 Task: Use the formula "RSQ" in spreadsheet "Project portfolio".
Action: Mouse moved to (110, 133)
Screenshot: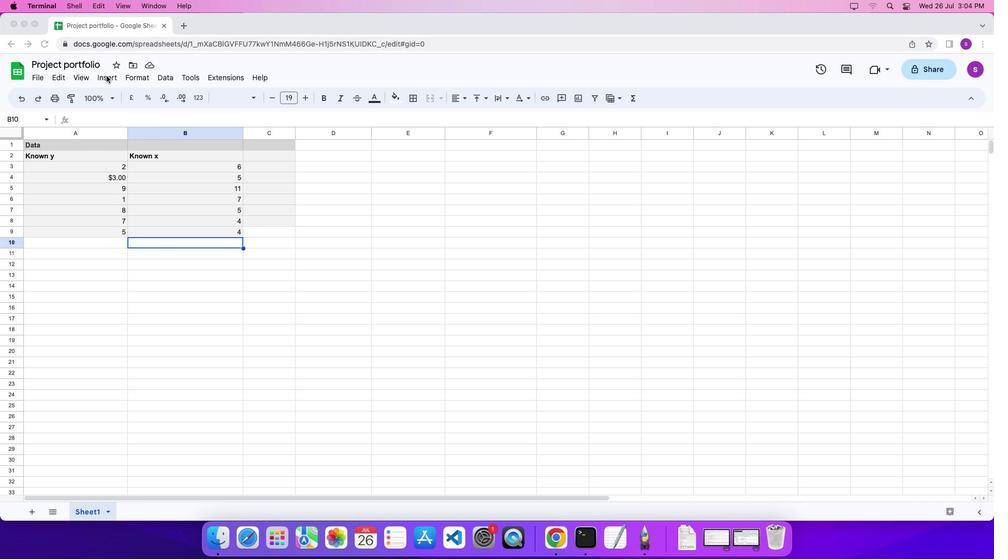 
Action: Mouse pressed left at (110, 133)
Screenshot: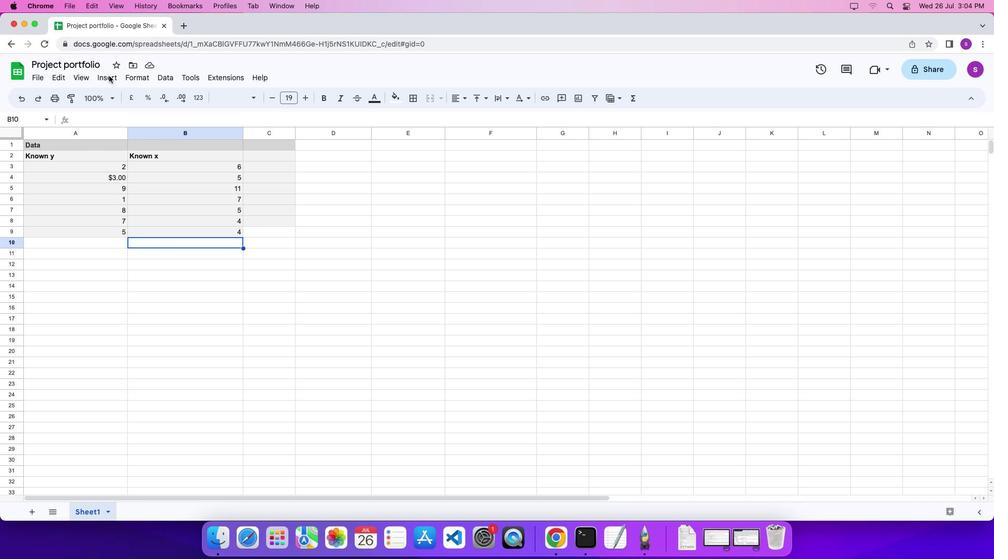 
Action: Mouse moved to (114, 133)
Screenshot: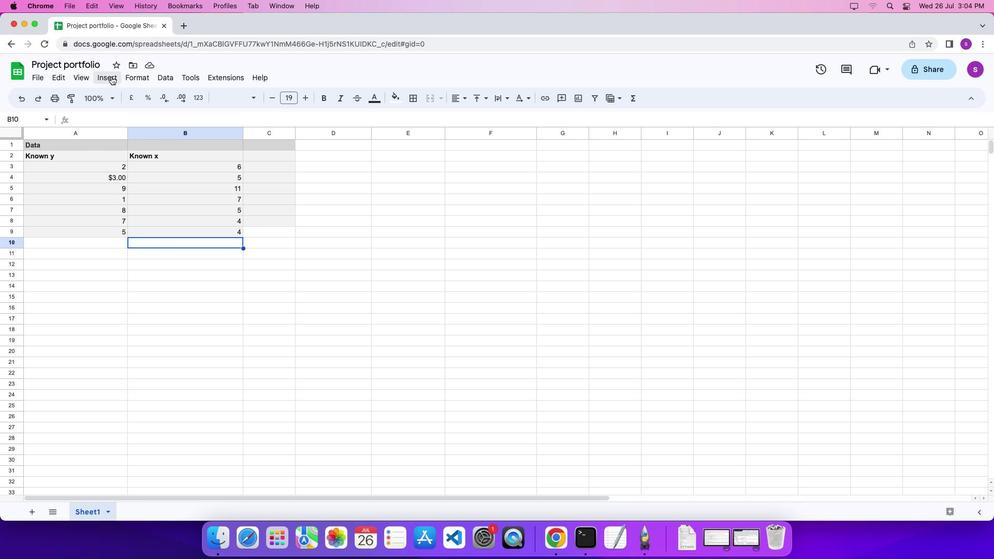 
Action: Mouse pressed left at (114, 133)
Screenshot: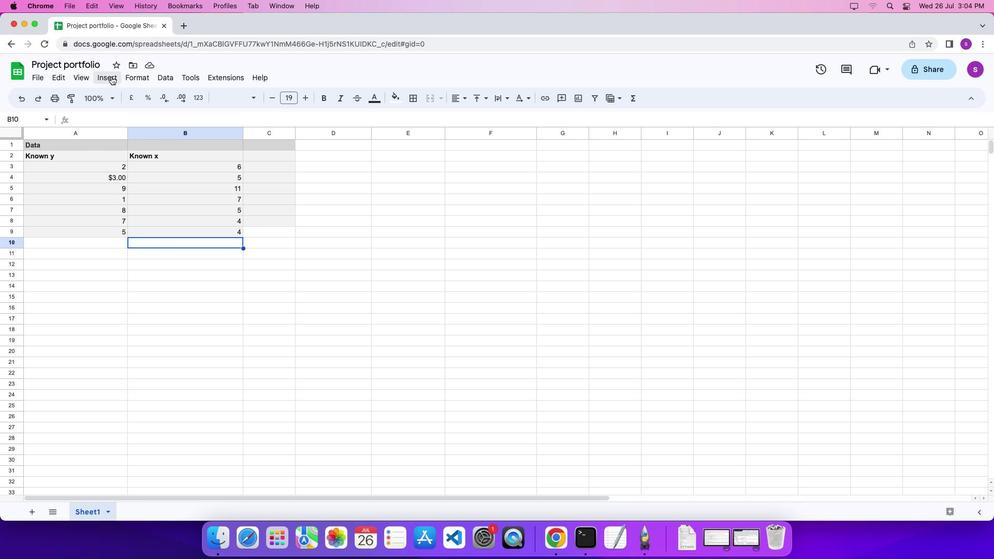 
Action: Mouse moved to (446, 473)
Screenshot: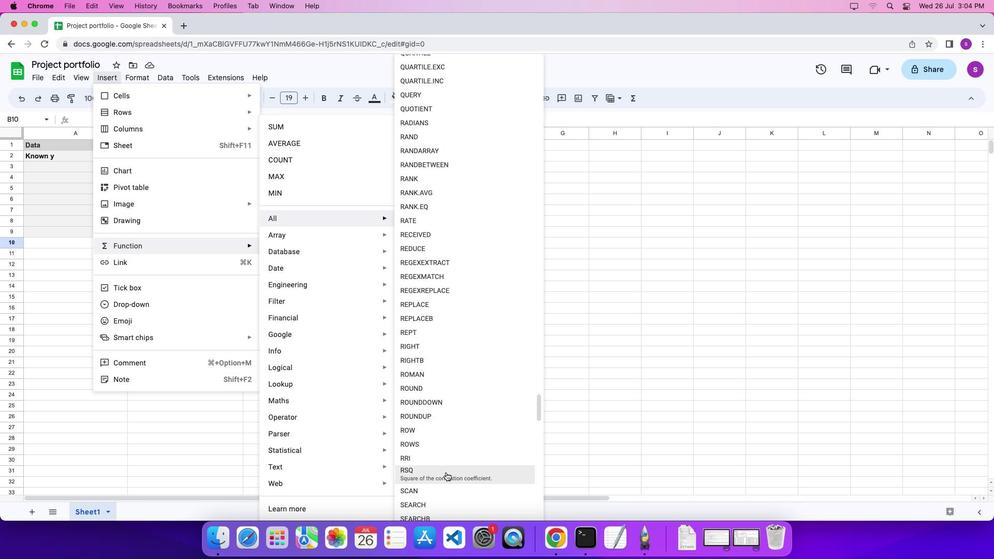 
Action: Mouse pressed left at (446, 473)
Screenshot: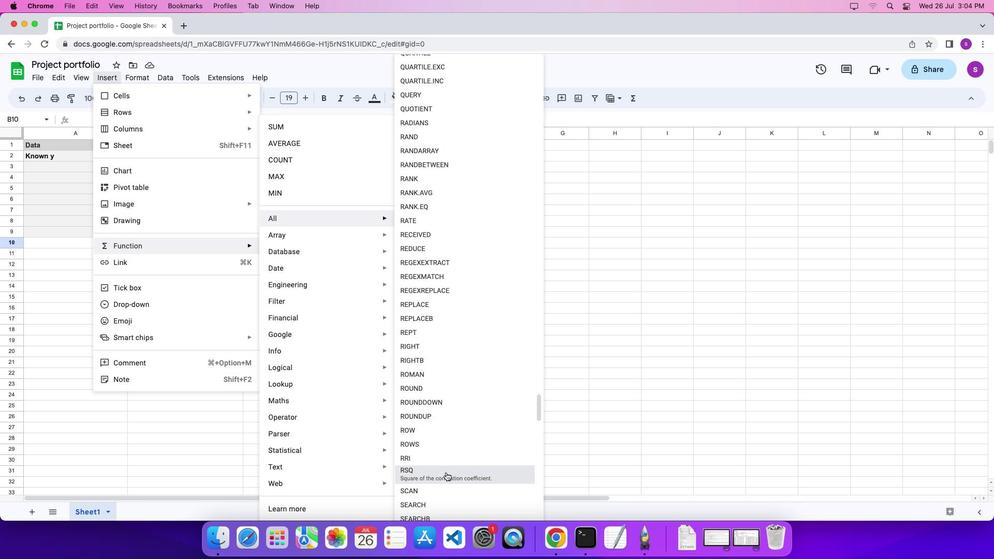 
Action: Mouse moved to (105, 211)
Screenshot: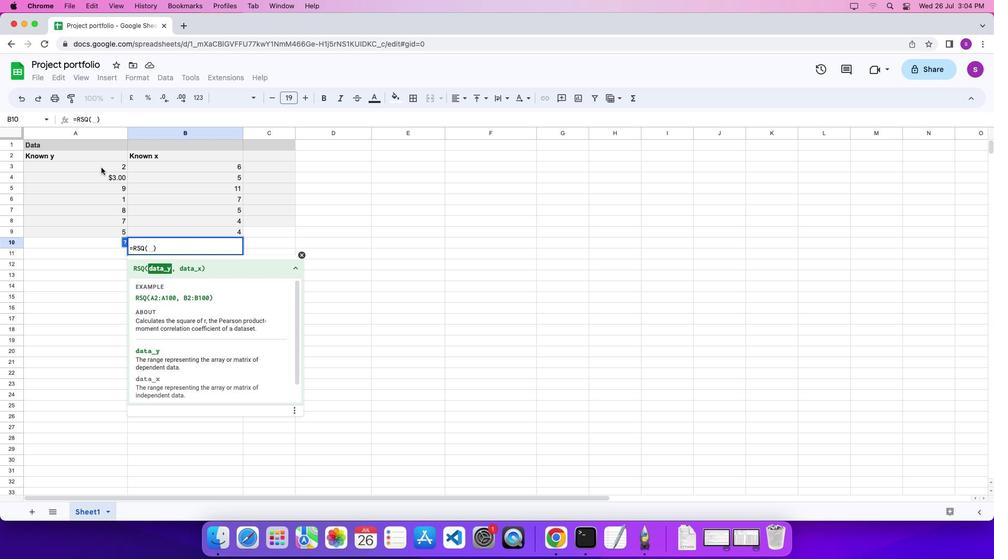 
Action: Mouse pressed left at (105, 211)
Screenshot: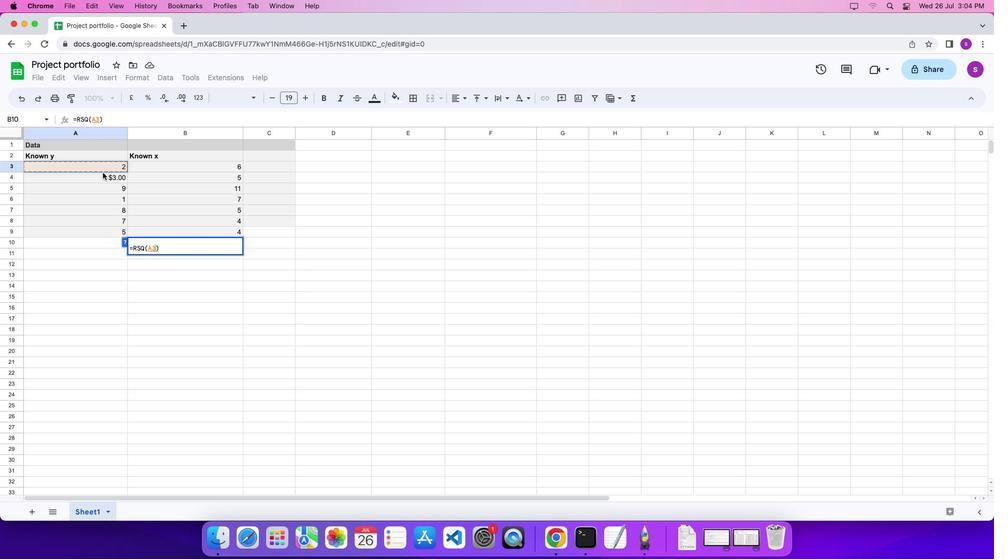 
Action: Mouse moved to (108, 265)
Screenshot: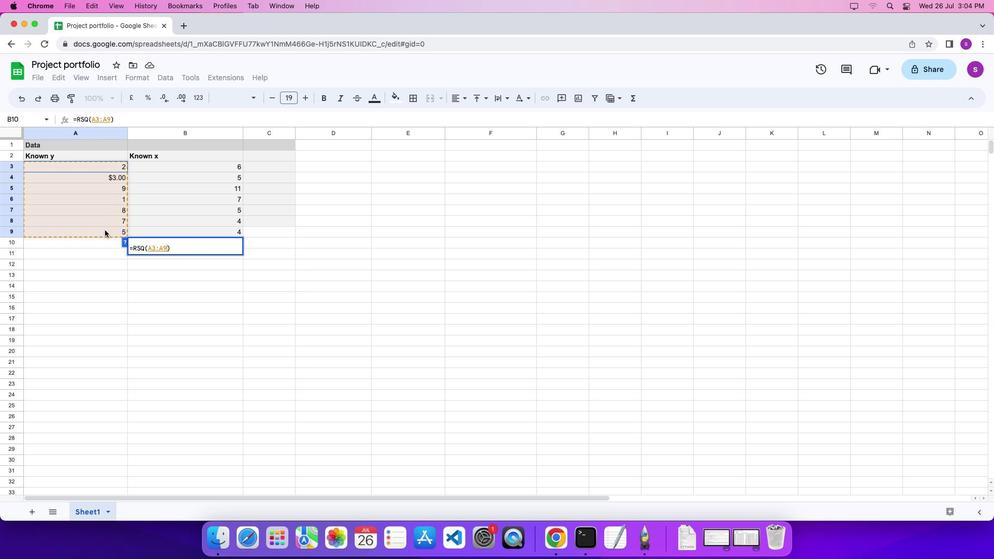 
Action: Key pressed ','
Screenshot: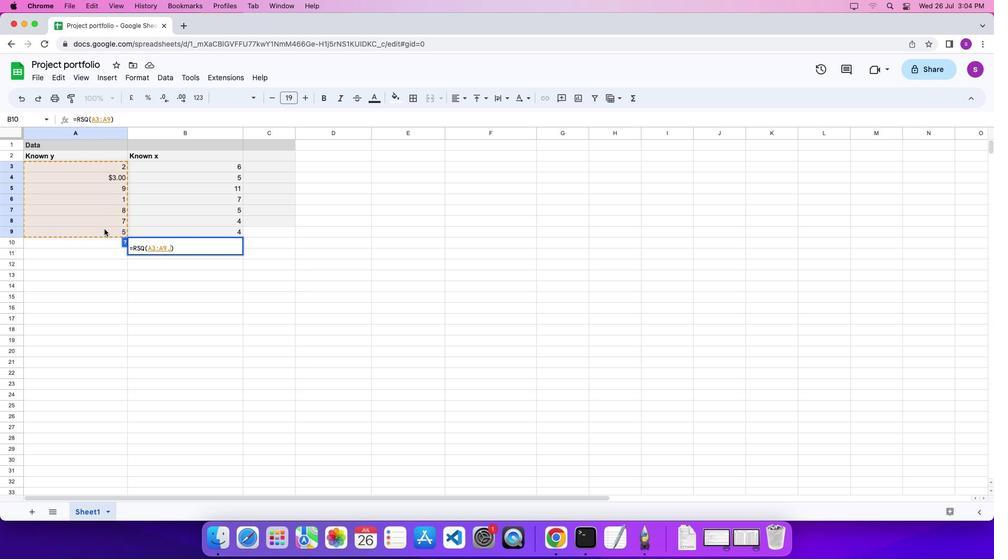 
Action: Mouse moved to (162, 209)
Screenshot: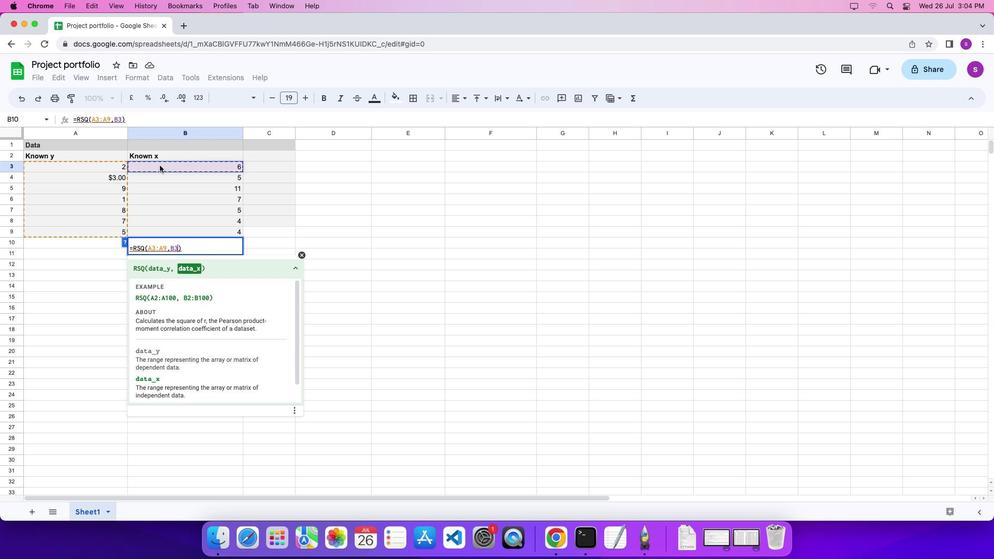 
Action: Mouse pressed left at (162, 209)
Screenshot: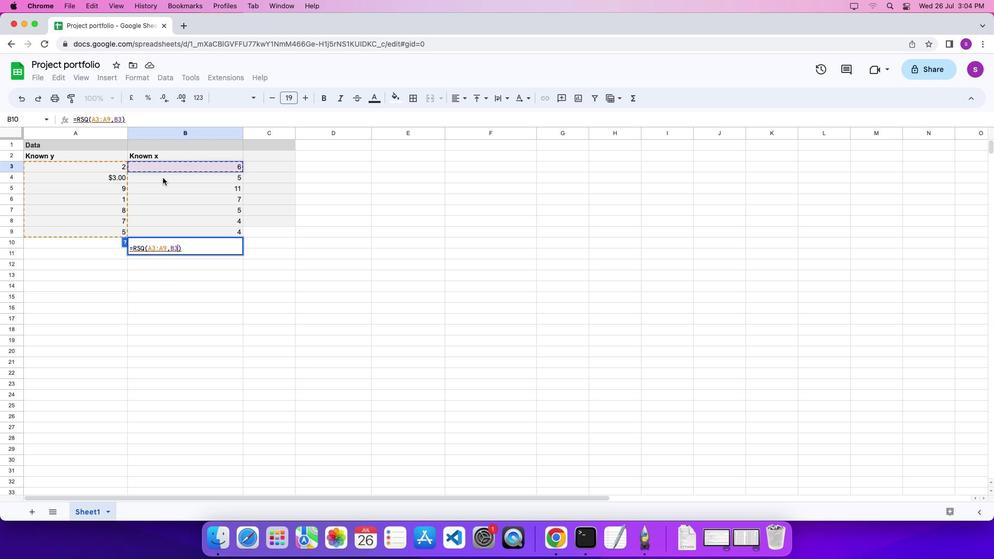 
Action: Mouse moved to (172, 268)
Screenshot: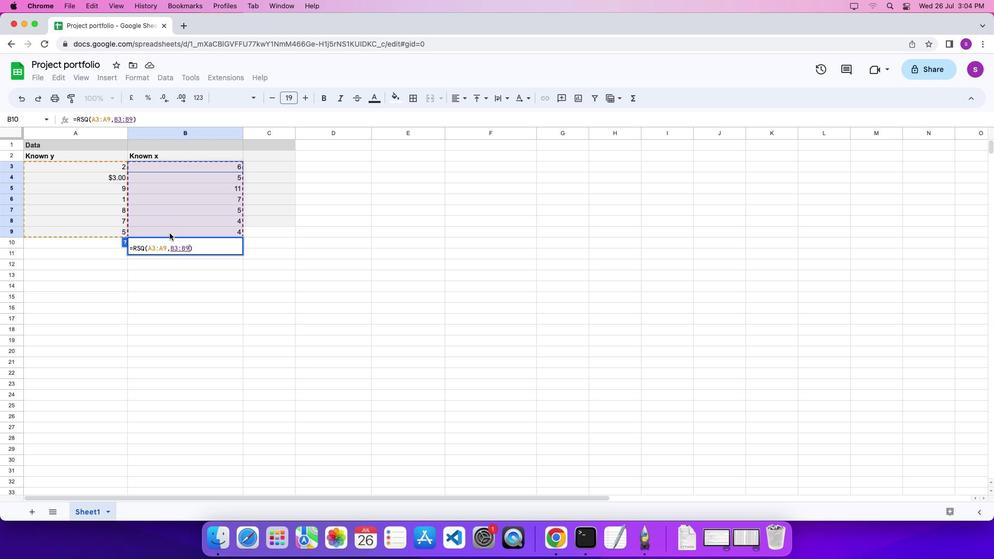 
Action: Key pressed '\x03'
Screenshot: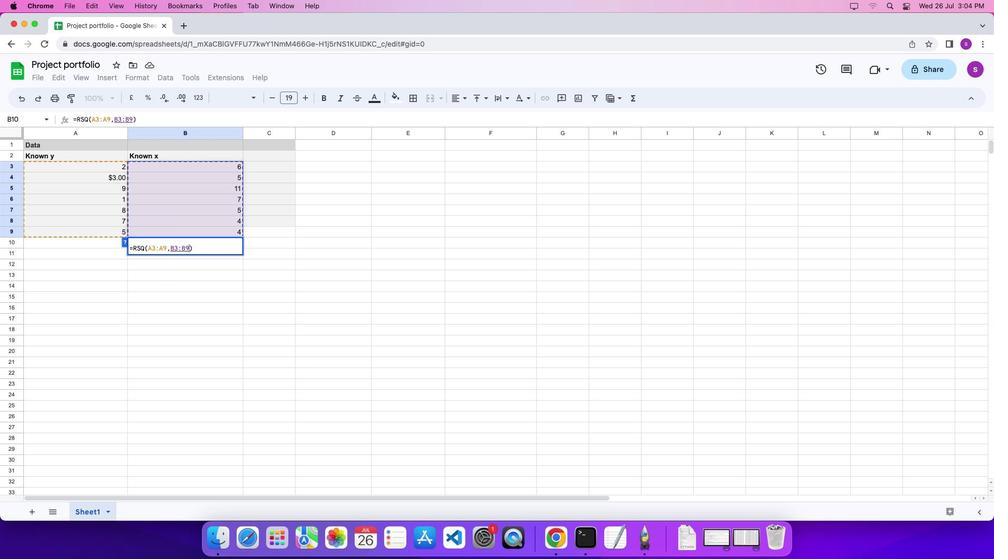 
